 Task: Edit the avatar of the profile "Smith" to Sandwich.
Action: Mouse moved to (1191, 38)
Screenshot: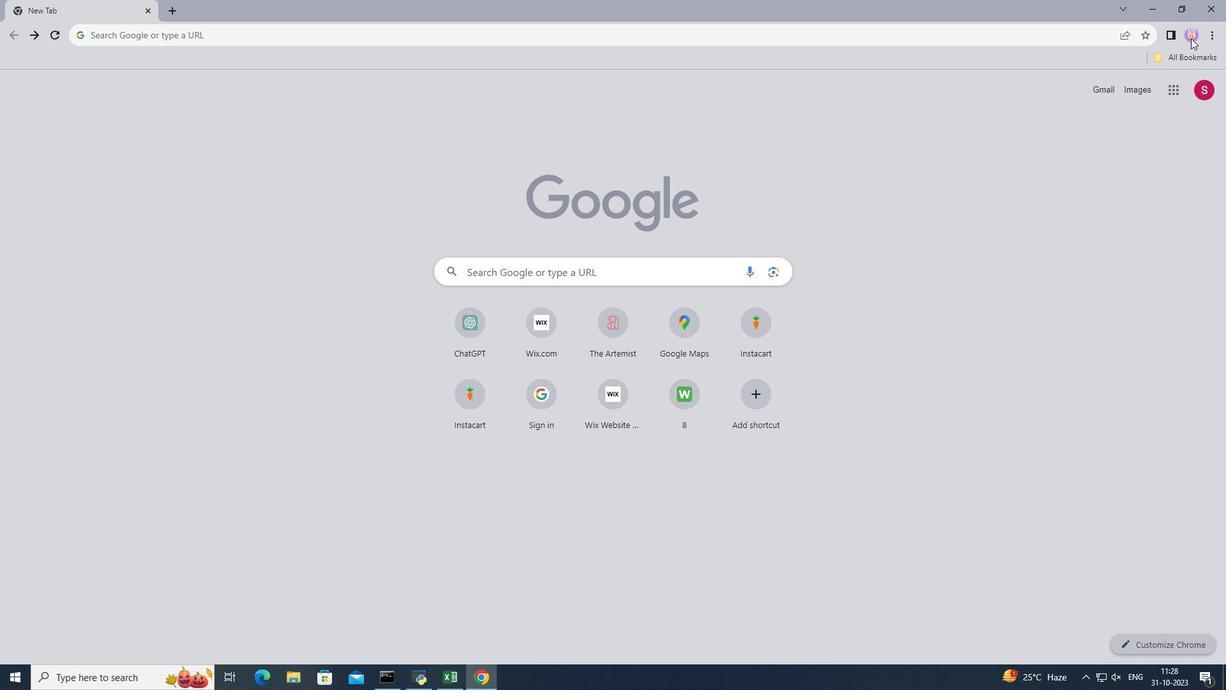 
Action: Mouse pressed left at (1191, 38)
Screenshot: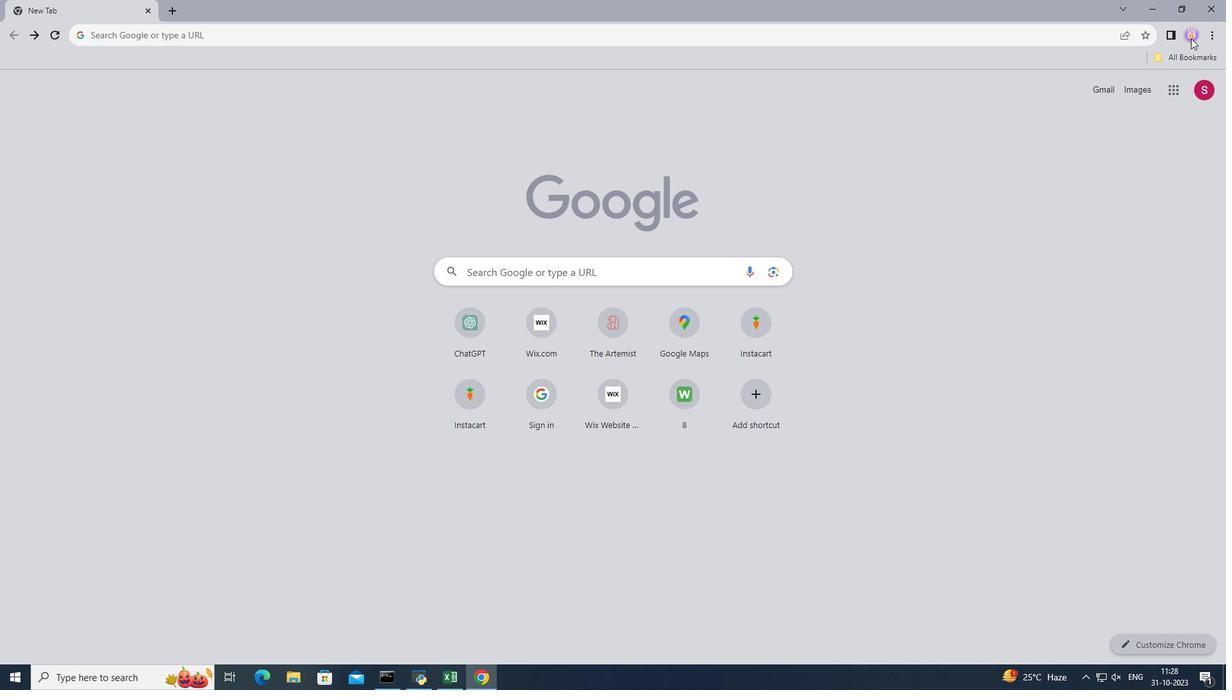 
Action: Mouse moved to (1180, 320)
Screenshot: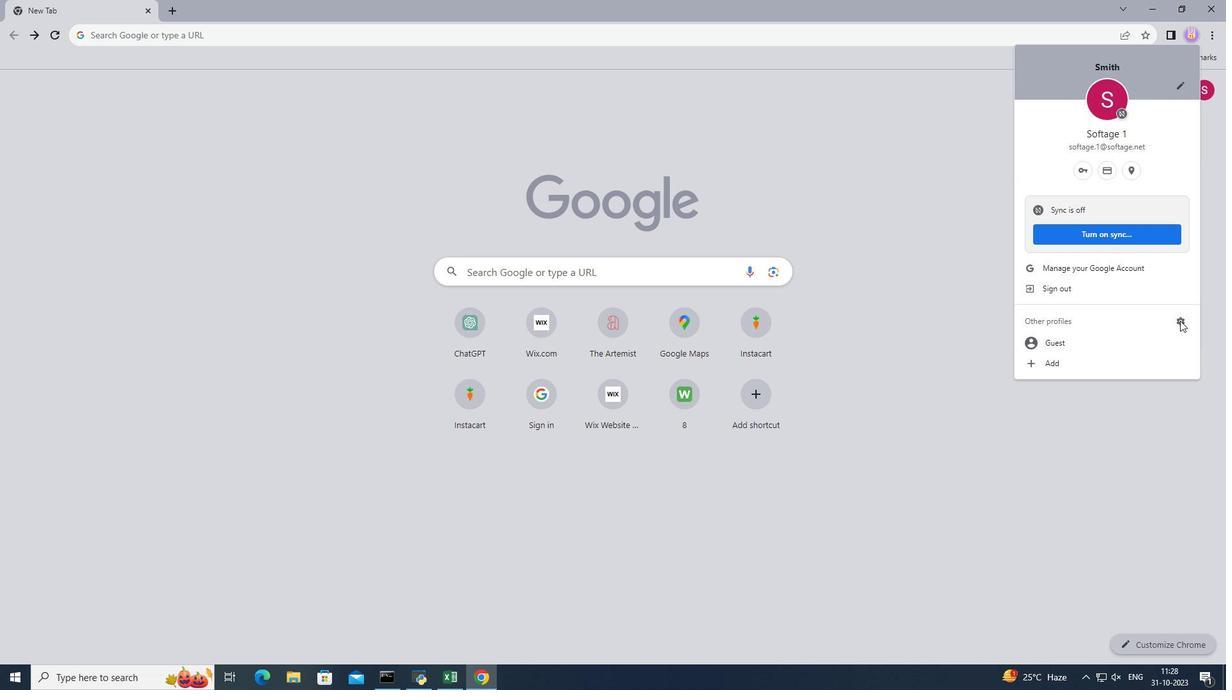 
Action: Mouse pressed left at (1180, 320)
Screenshot: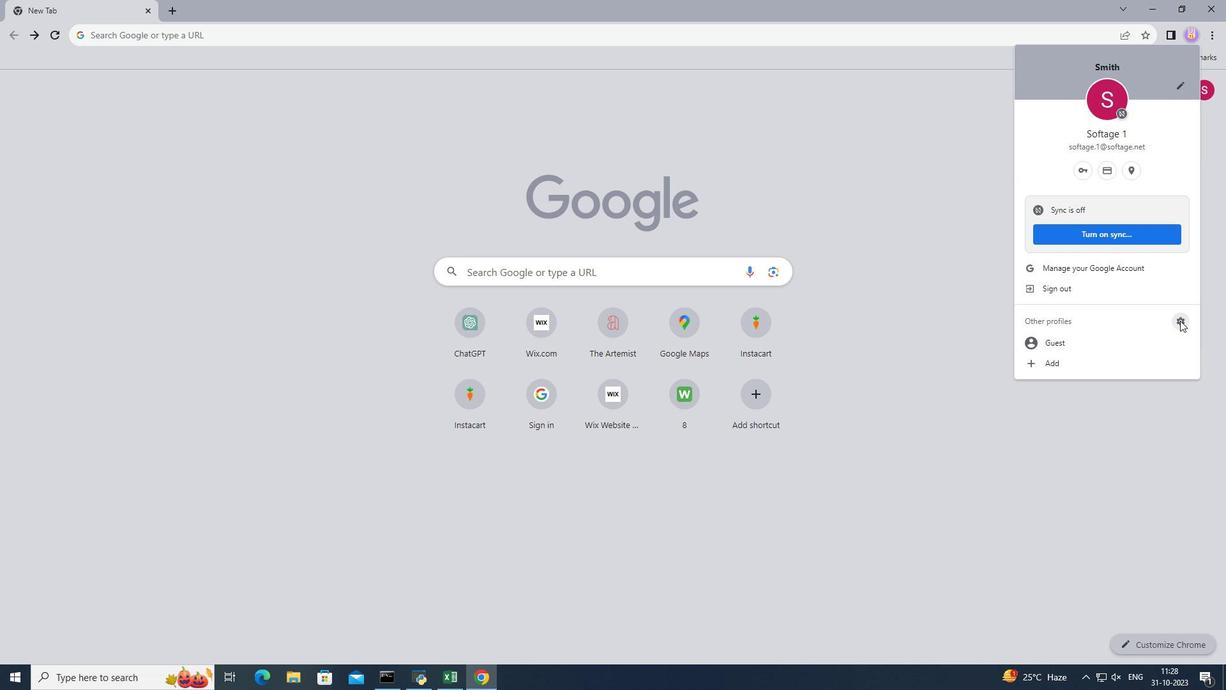
Action: Mouse moved to (594, 342)
Screenshot: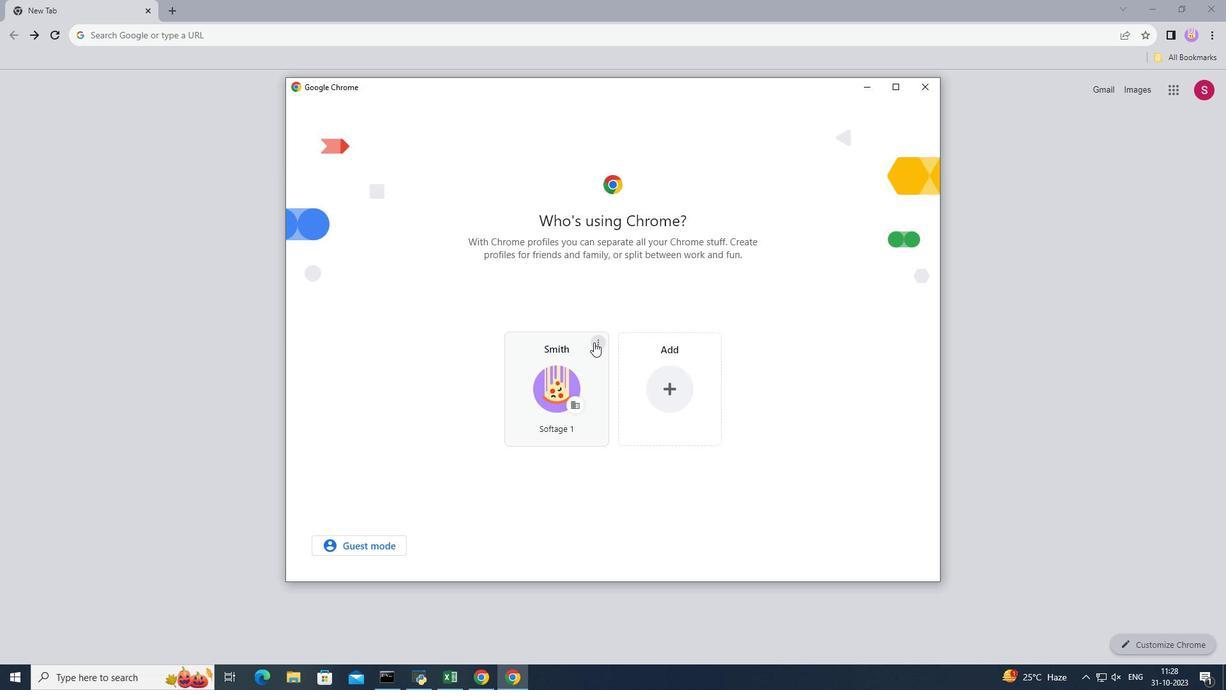 
Action: Mouse pressed left at (594, 342)
Screenshot: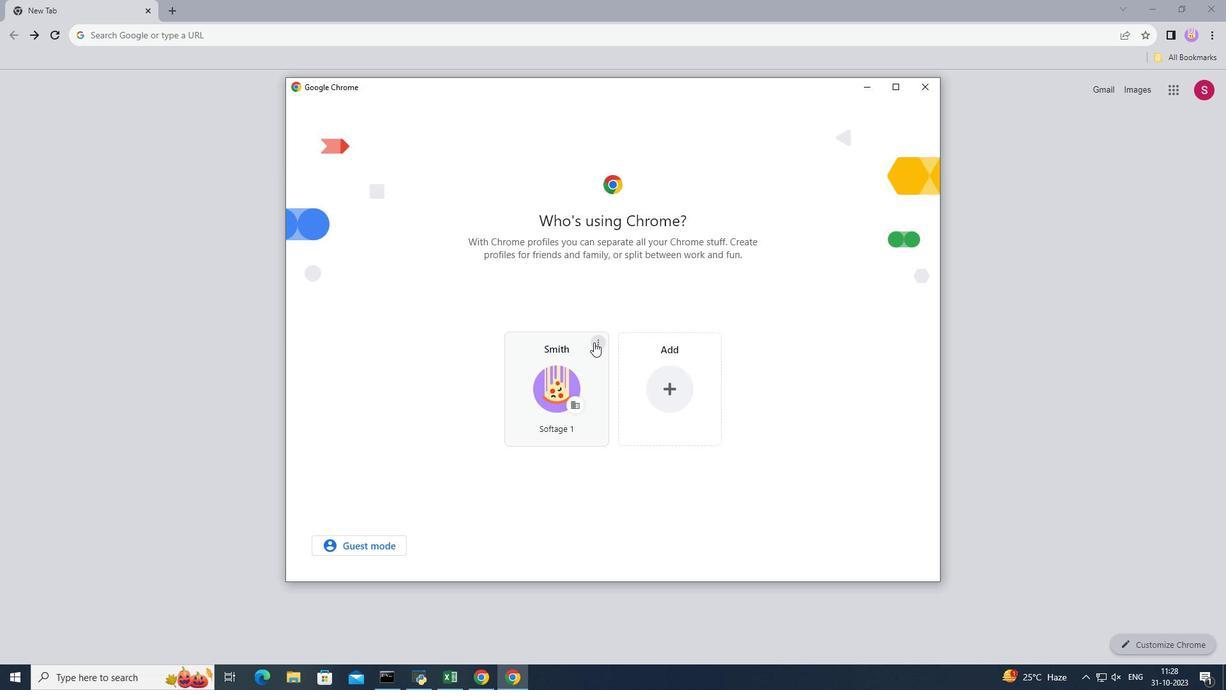 
Action: Mouse moved to (591, 346)
Screenshot: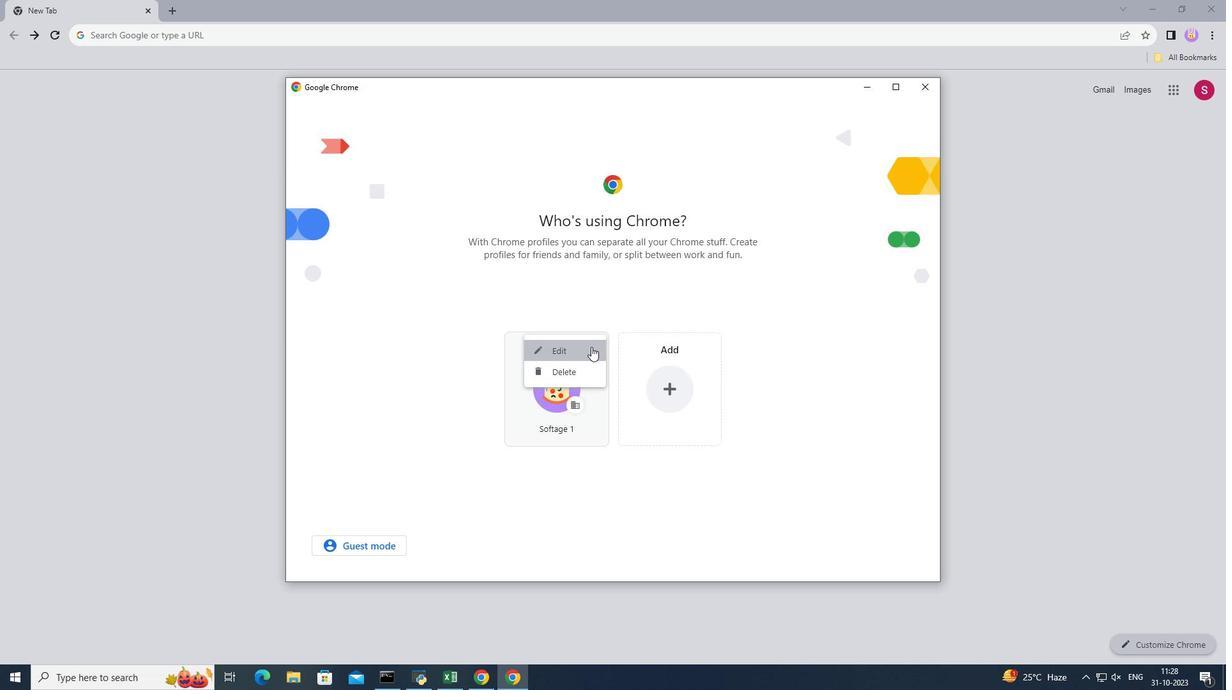 
Action: Mouse pressed left at (591, 346)
Screenshot: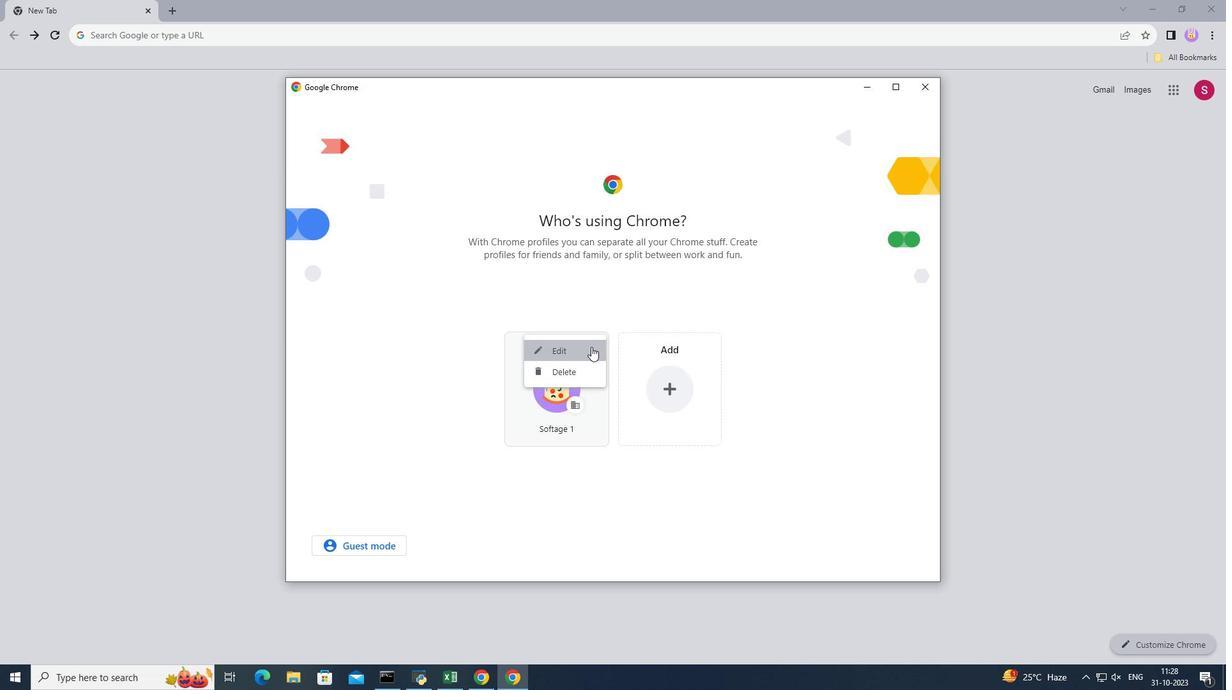 
Action: Mouse moved to (950, 453)
Screenshot: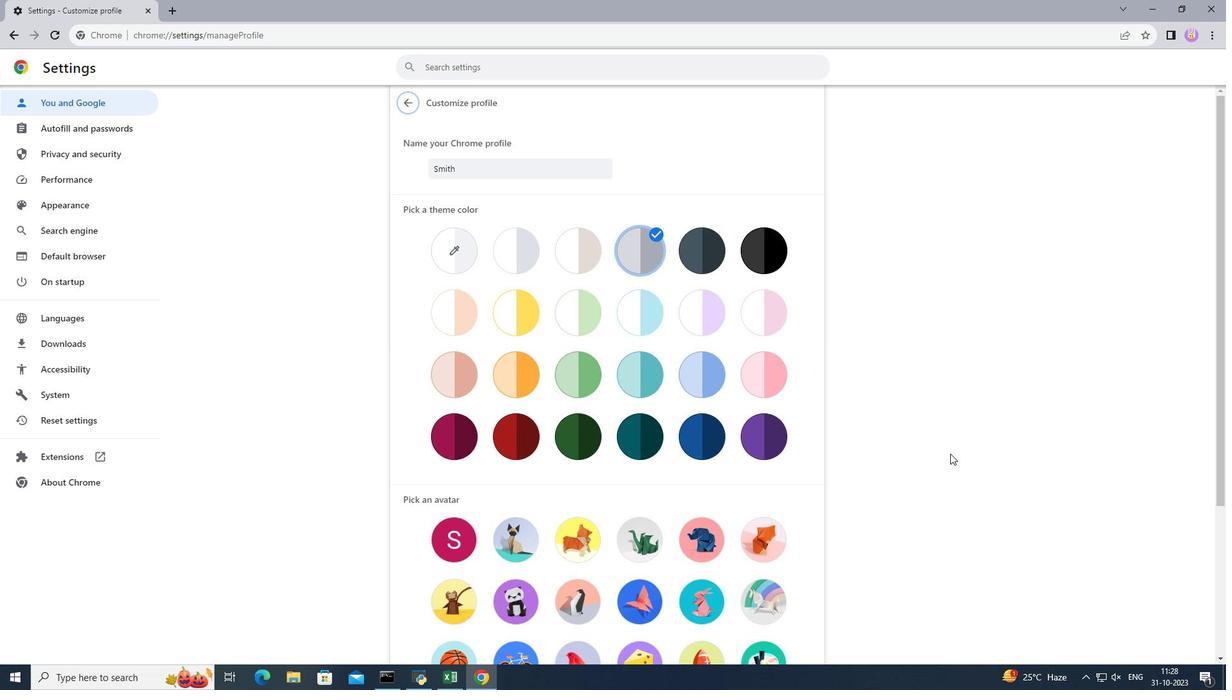 
Action: Mouse scrolled (950, 453) with delta (0, 0)
Screenshot: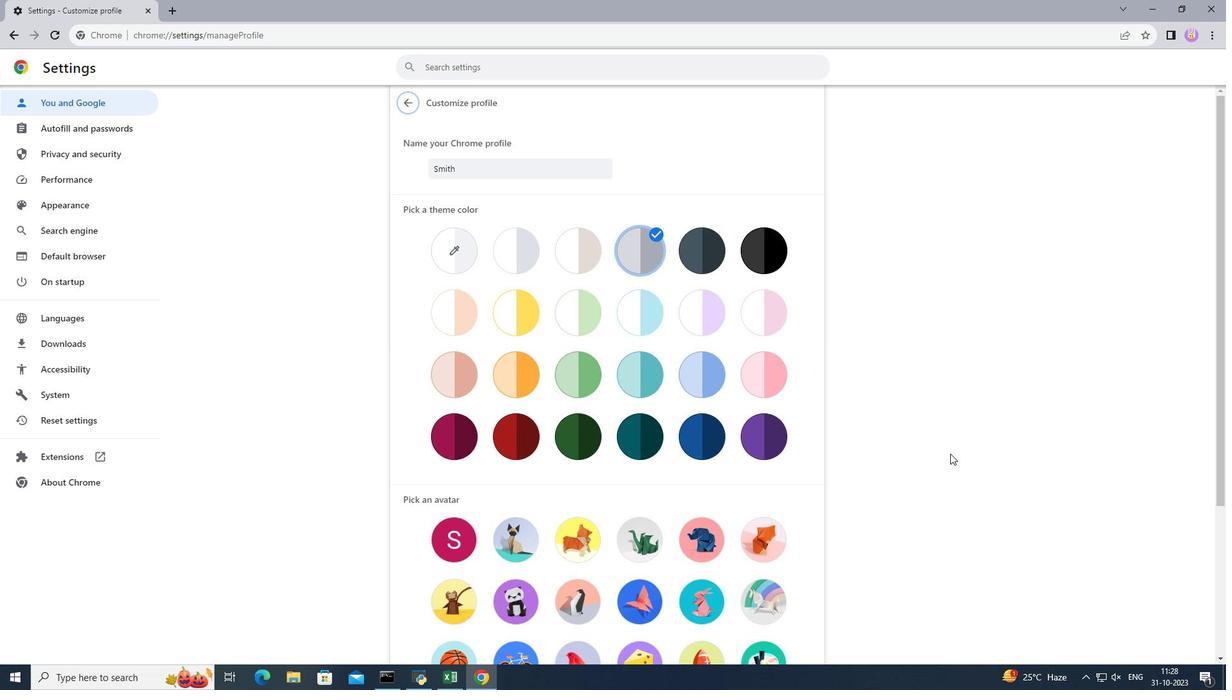 
Action: Mouse moved to (950, 453)
Screenshot: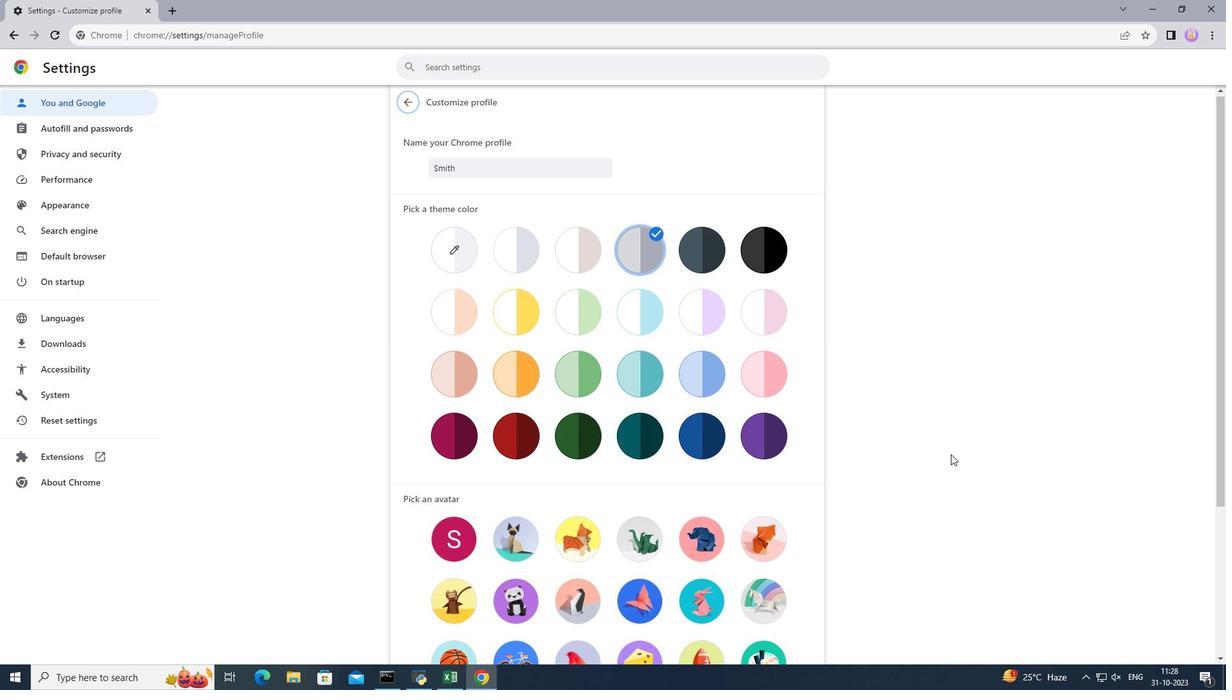 
Action: Mouse scrolled (950, 453) with delta (0, 0)
Screenshot: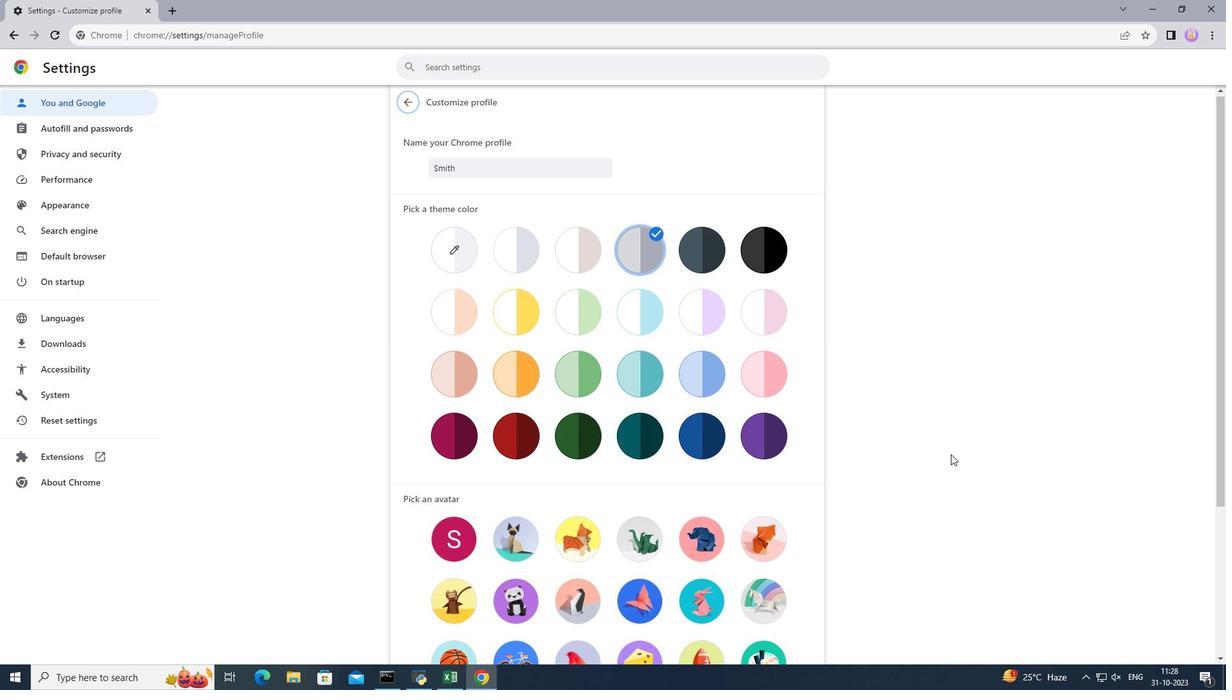 
Action: Mouse moved to (951, 454)
Screenshot: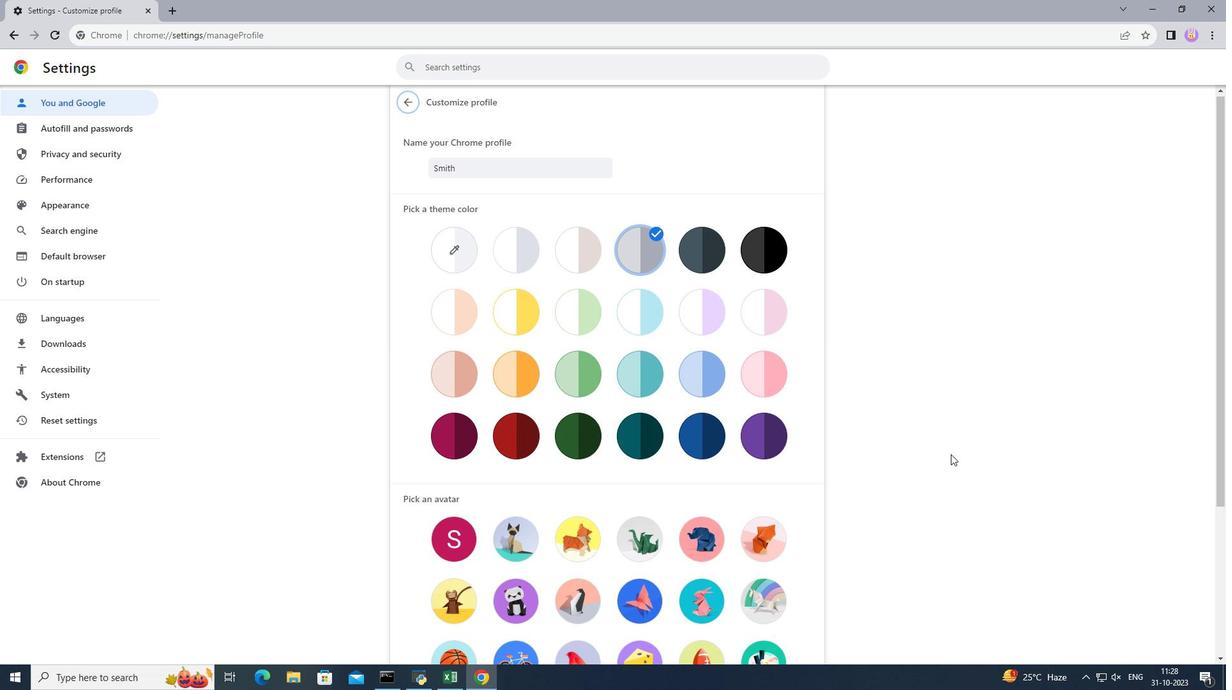 
Action: Mouse scrolled (951, 453) with delta (0, 0)
Screenshot: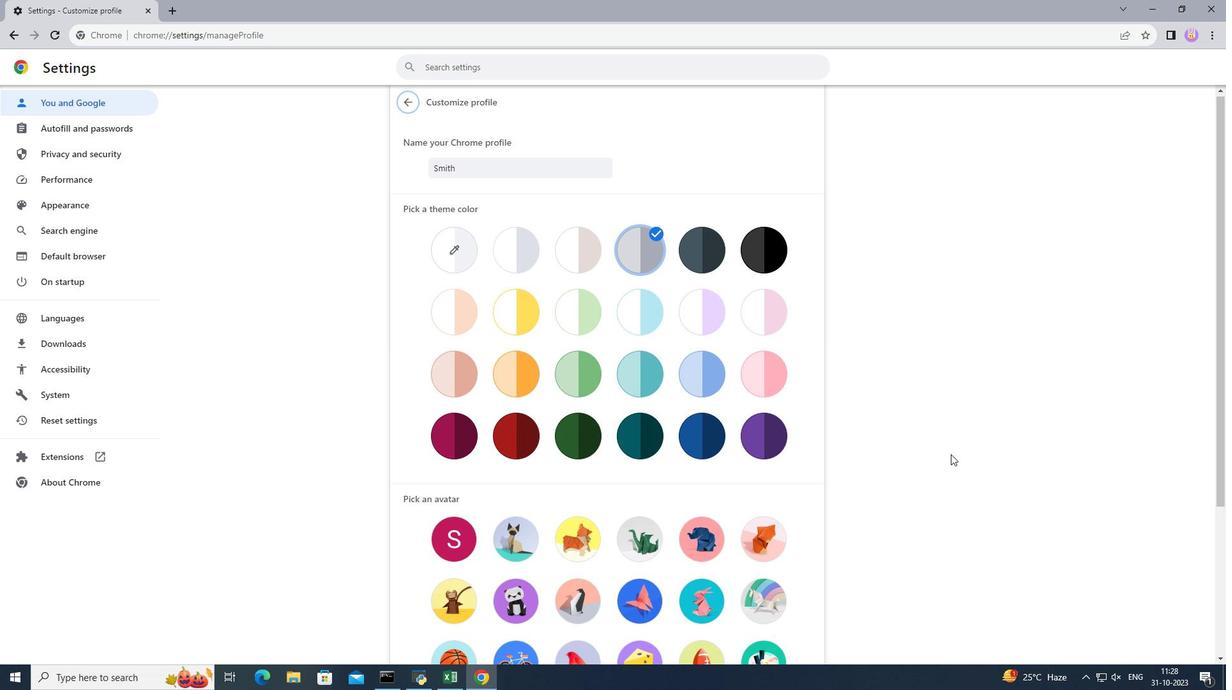 
Action: Mouse scrolled (951, 453) with delta (0, 0)
Screenshot: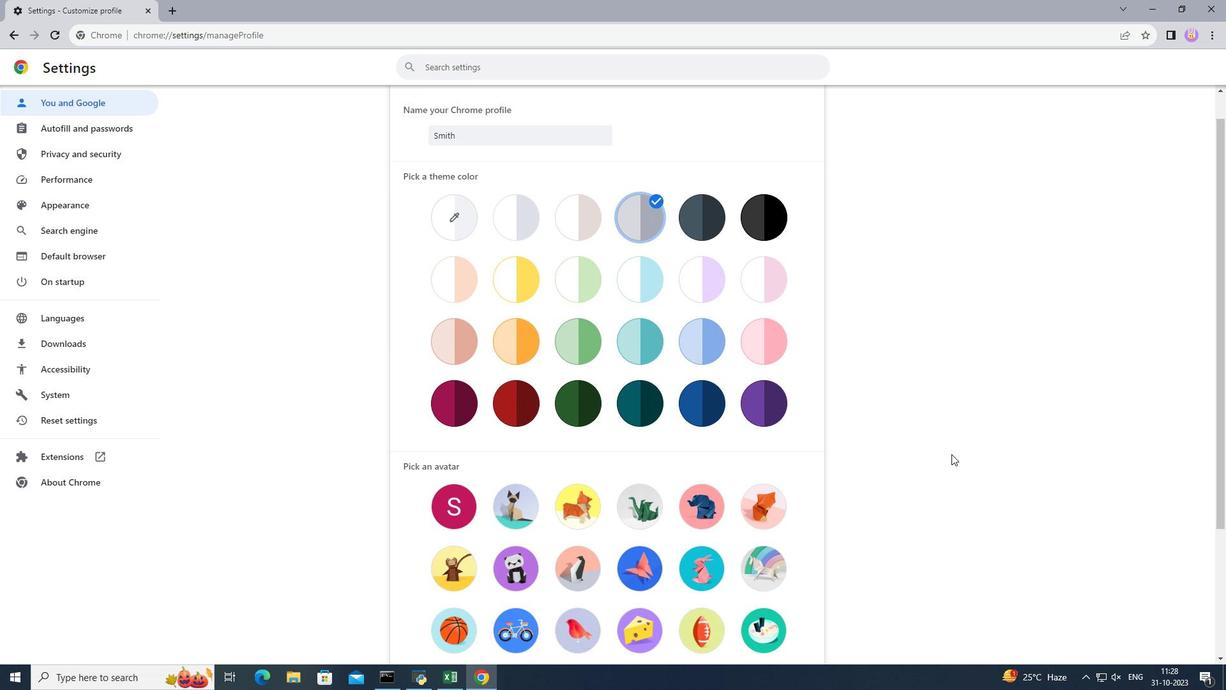 
Action: Mouse moved to (768, 585)
Screenshot: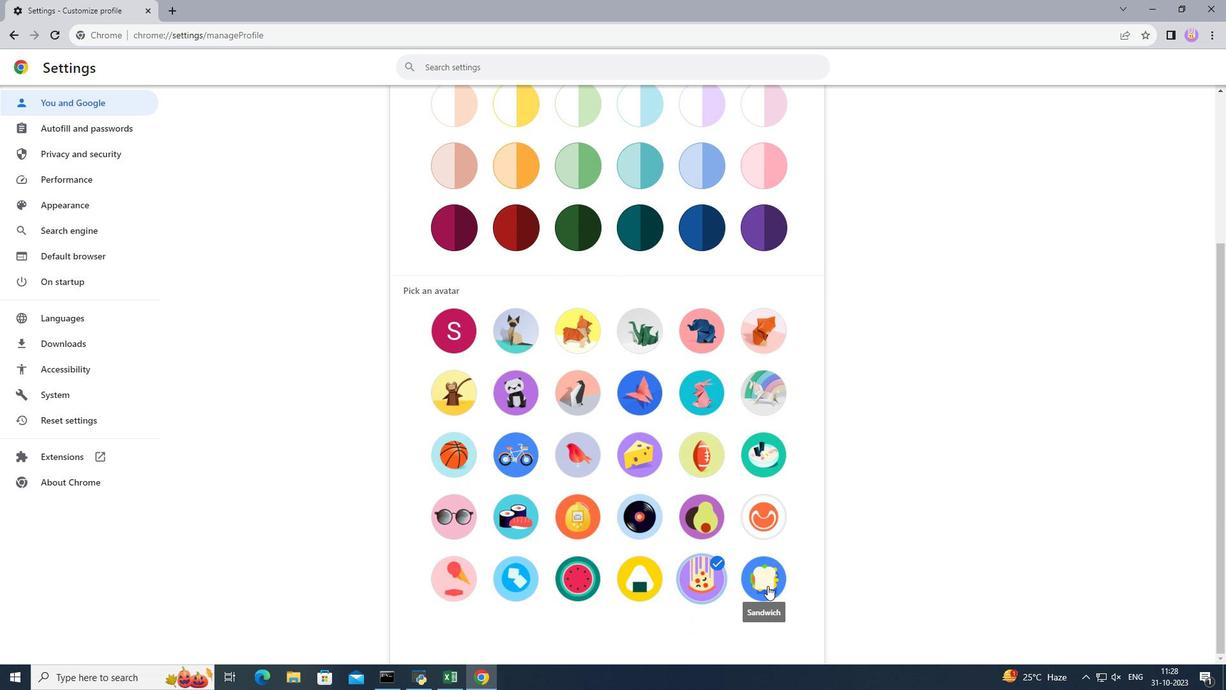 
Action: Mouse pressed left at (768, 585)
Screenshot: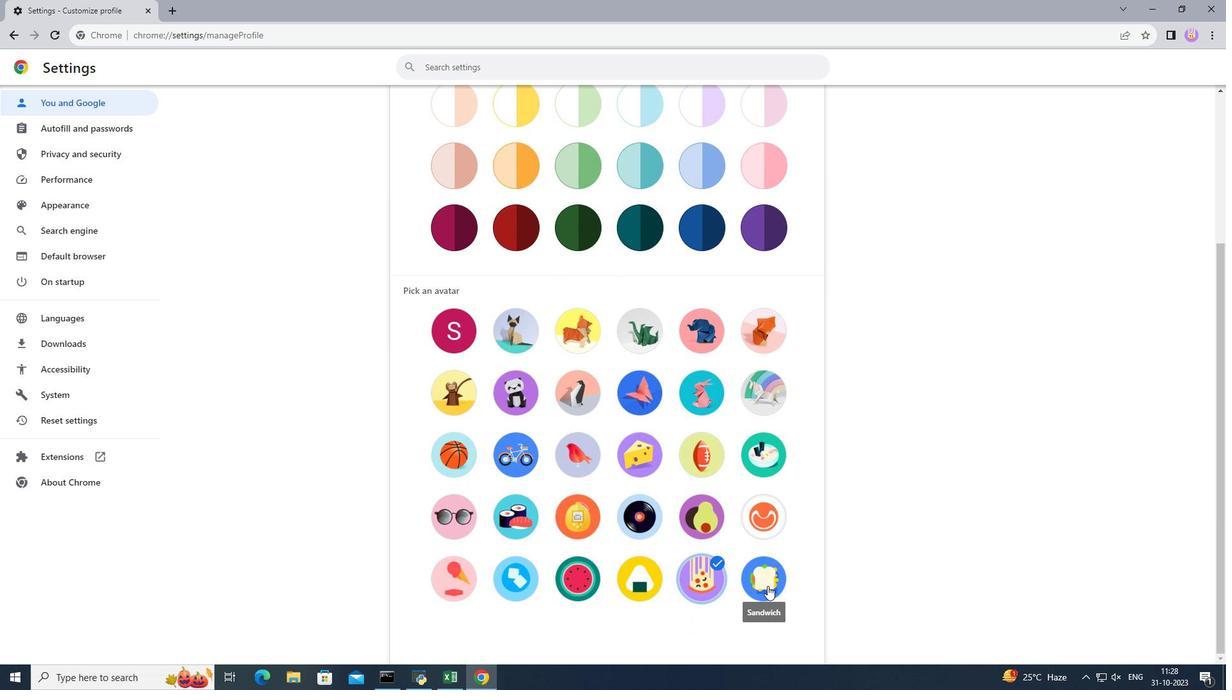 
Action: Mouse moved to (1015, 488)
Screenshot: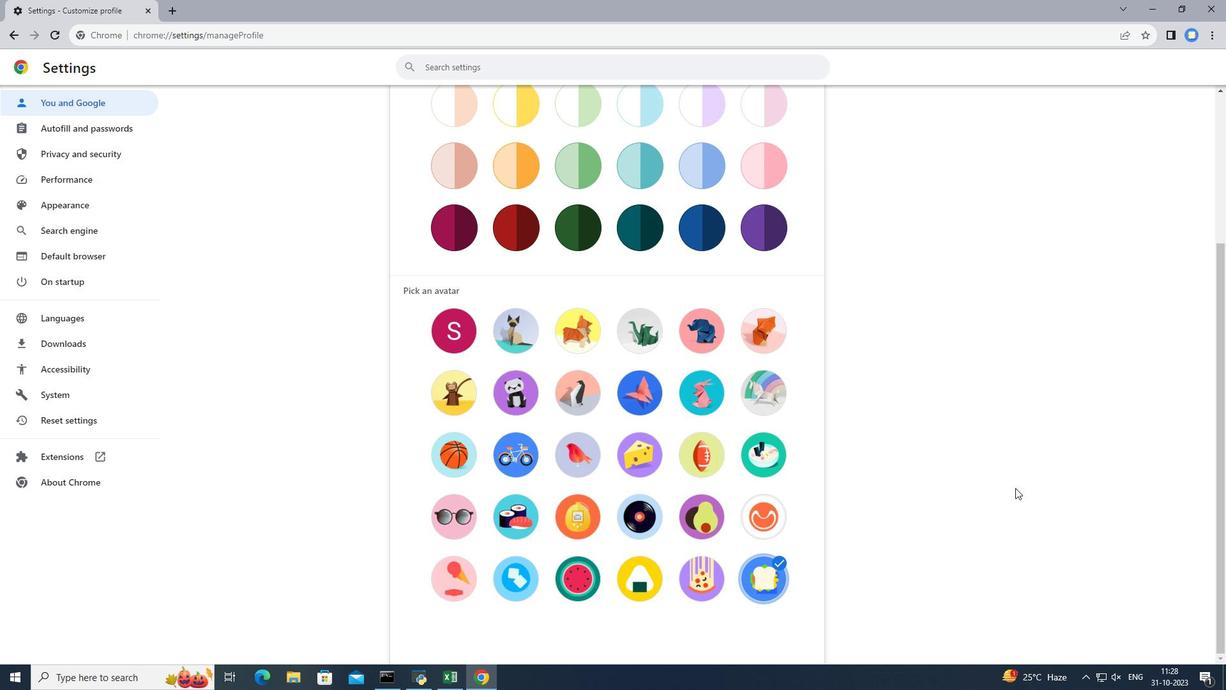 
